 Task: Reply to email with the signature Christian Kelly with the subject 'Request for sponsorship' from softage.1@softage.net with the message 'Can you send me a copy of the updated project schedule?'
Action: Mouse moved to (1005, 255)
Screenshot: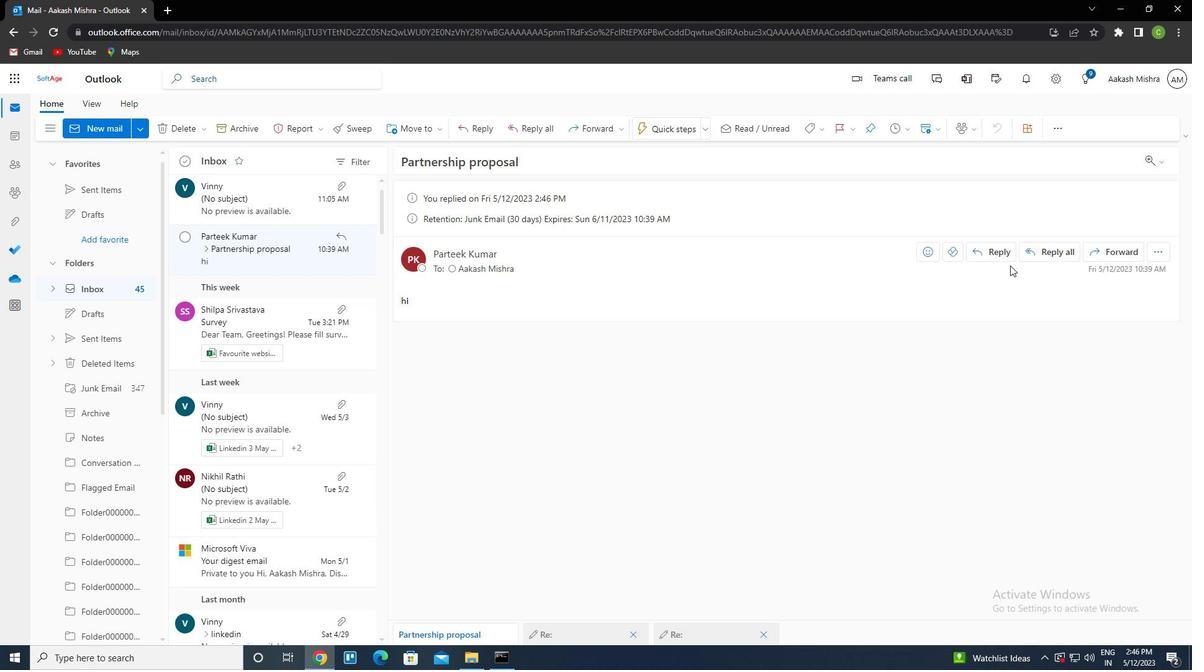
Action: Mouse pressed left at (1005, 255)
Screenshot: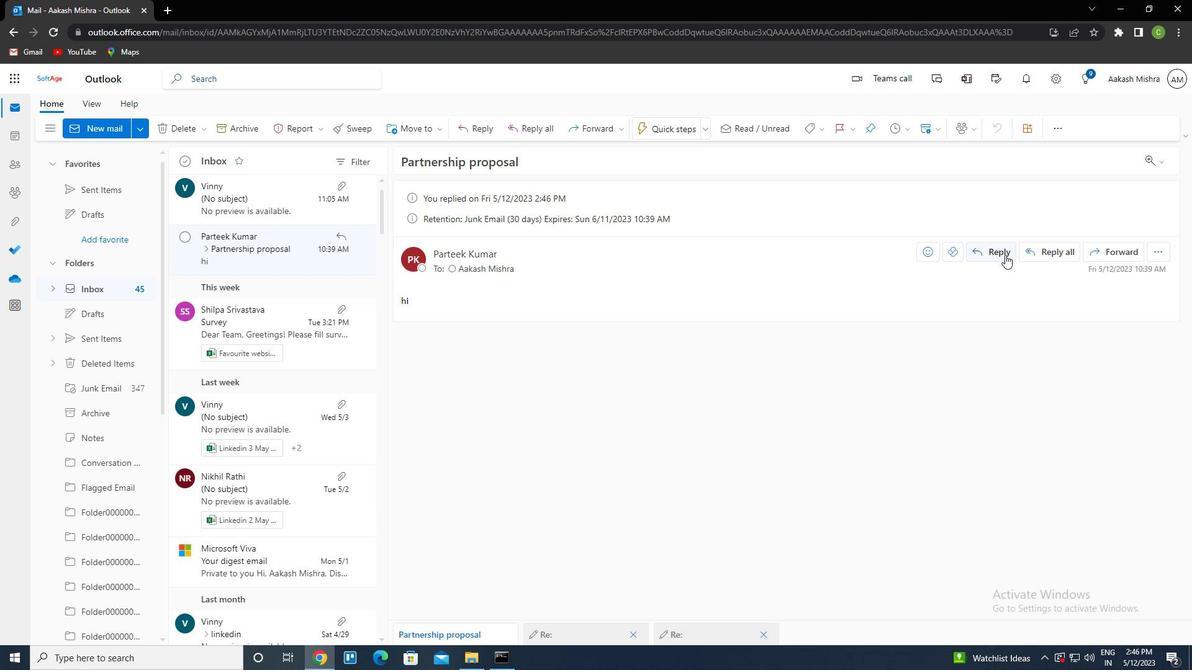 
Action: Mouse moved to (803, 132)
Screenshot: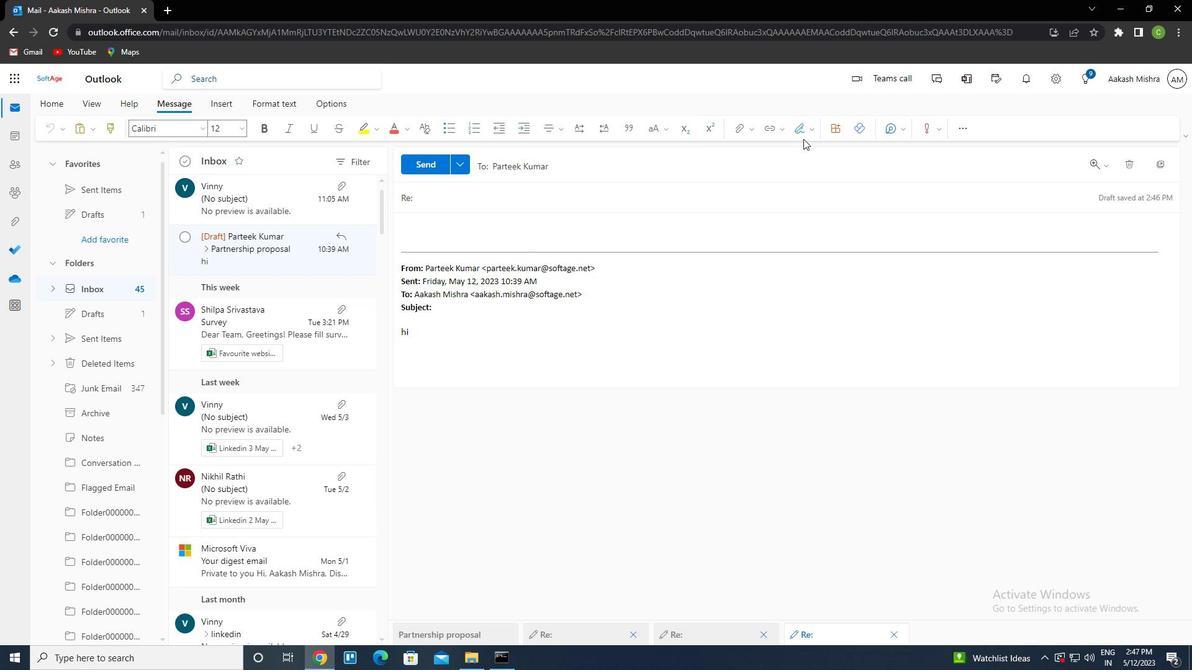 
Action: Mouse pressed left at (803, 132)
Screenshot: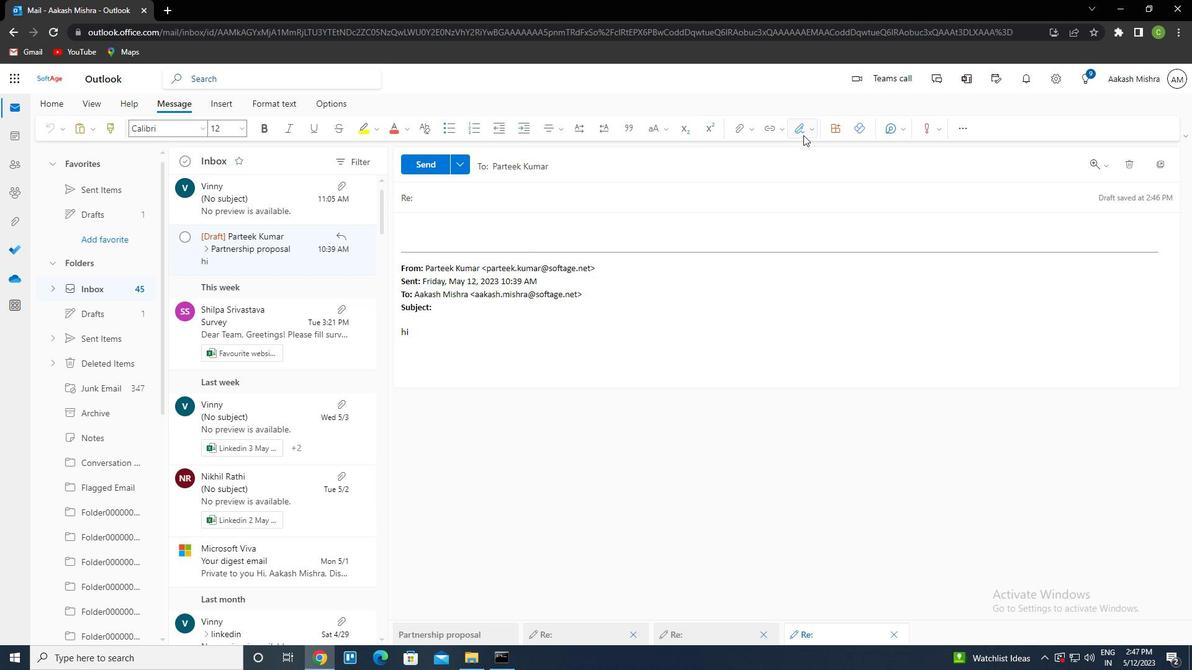 
Action: Mouse moved to (793, 179)
Screenshot: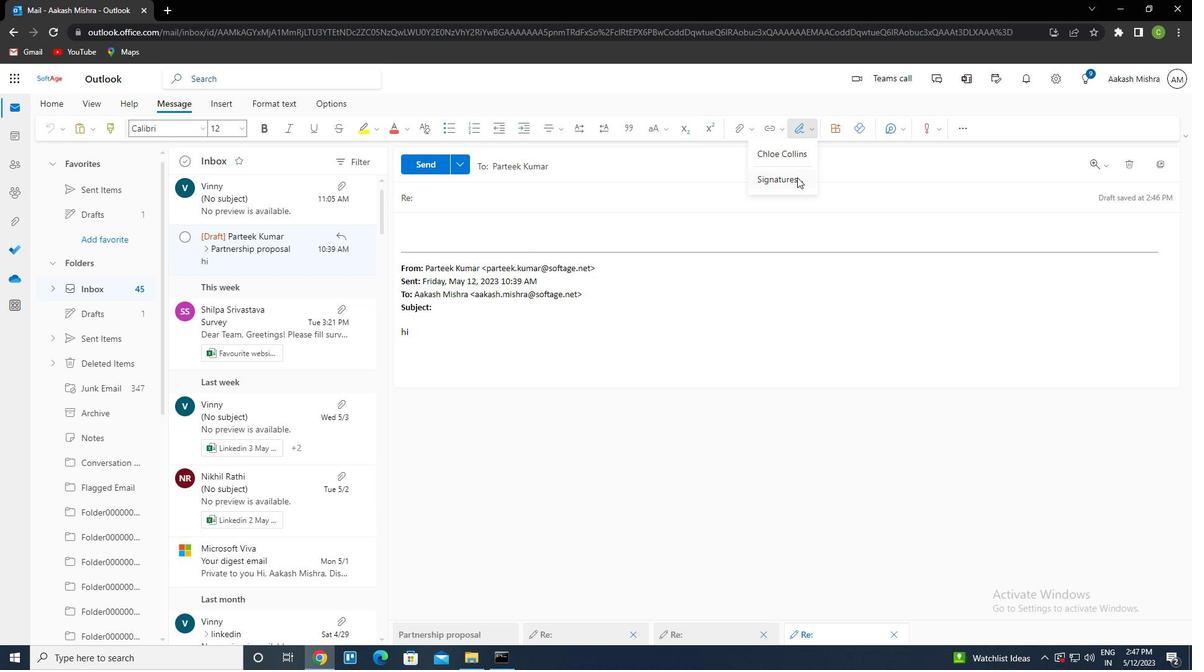 
Action: Mouse pressed left at (793, 179)
Screenshot: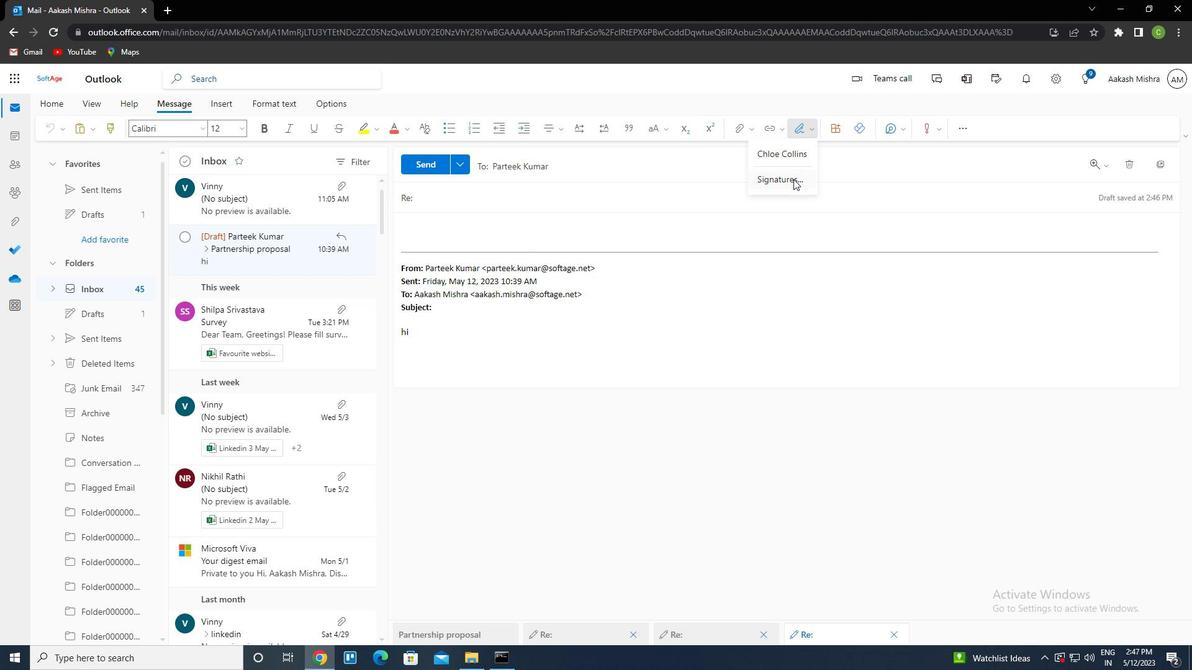 
Action: Mouse moved to (863, 232)
Screenshot: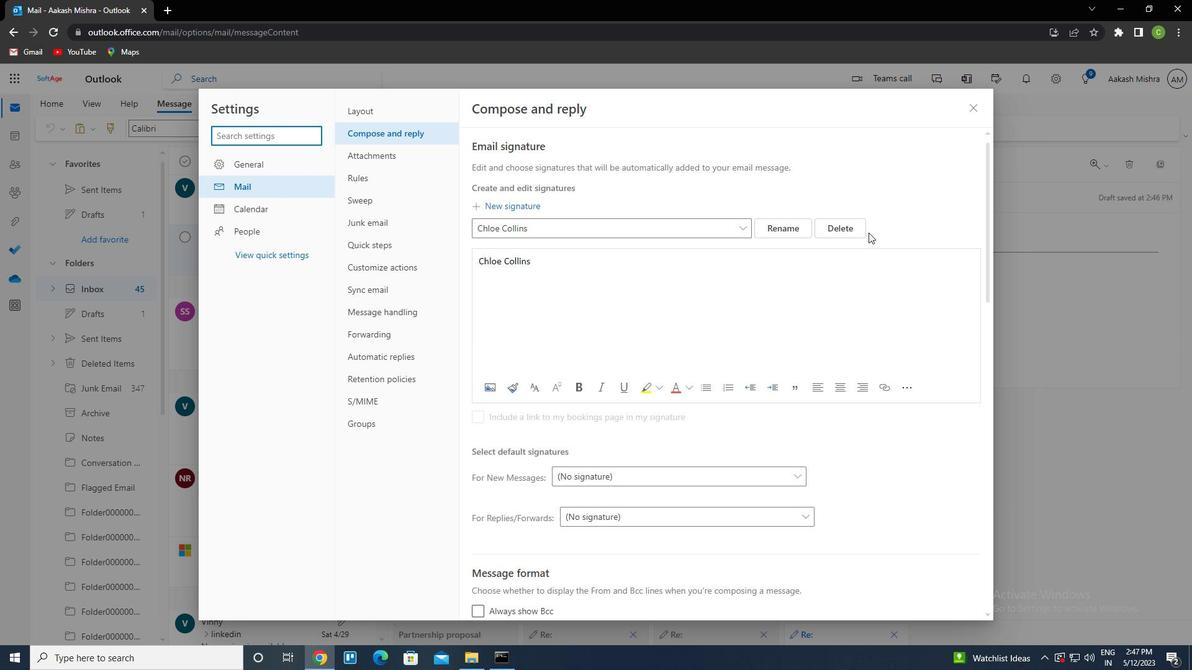 
Action: Mouse pressed left at (863, 232)
Screenshot: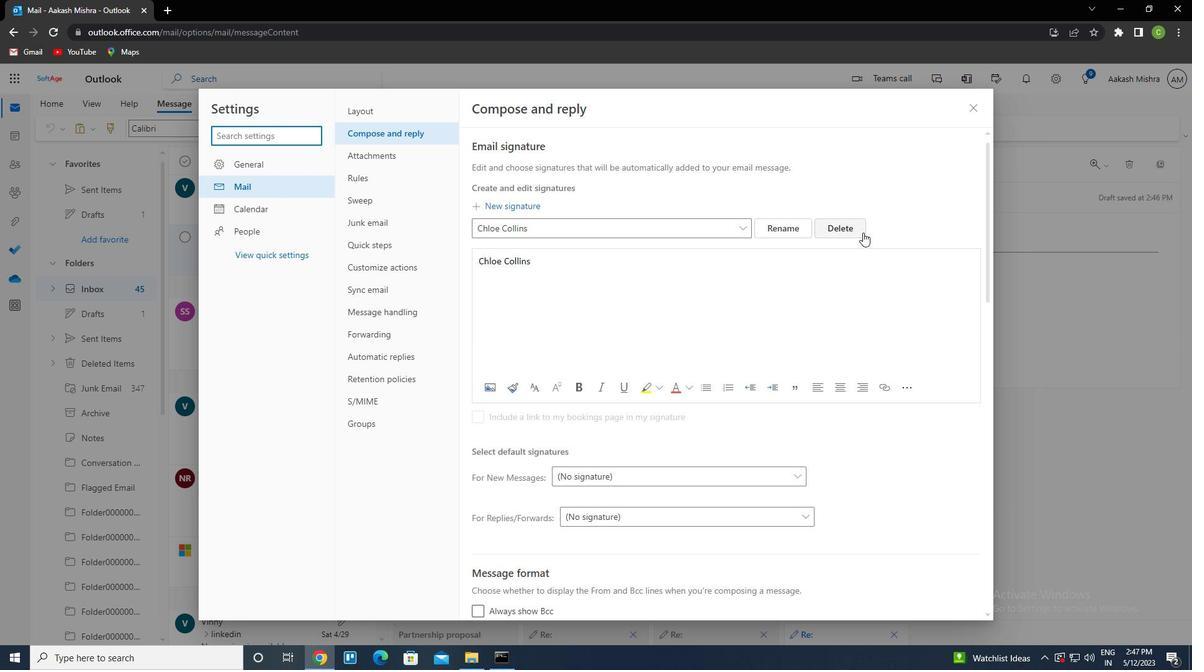 
Action: Mouse moved to (526, 232)
Screenshot: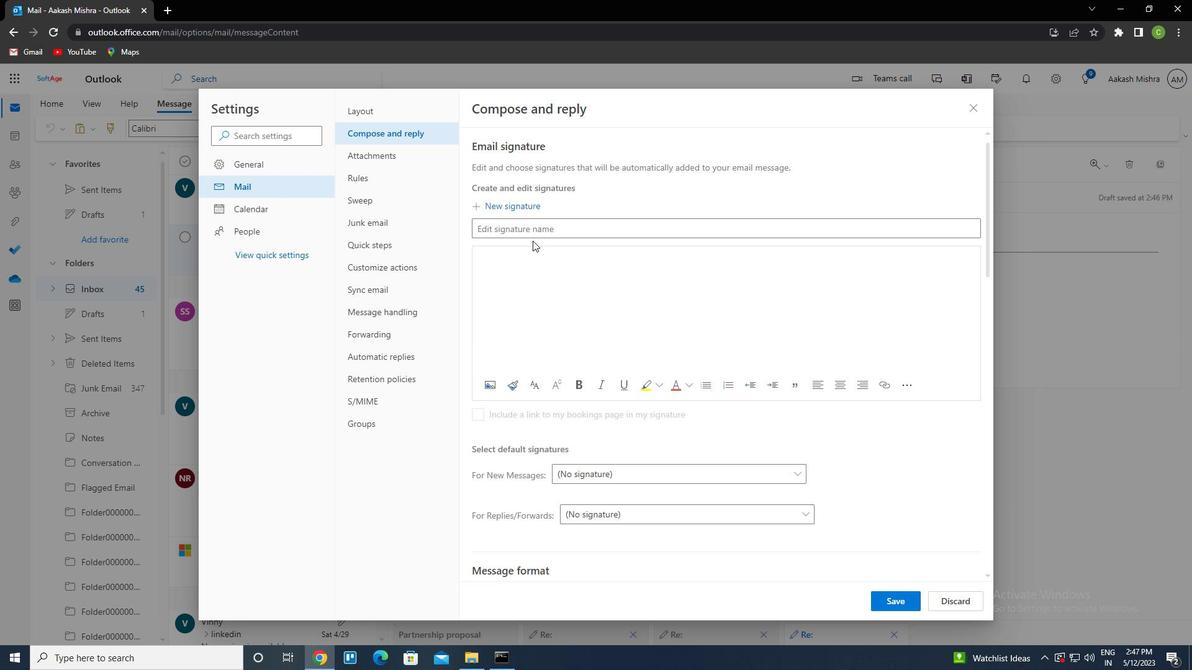 
Action: Mouse pressed left at (526, 232)
Screenshot: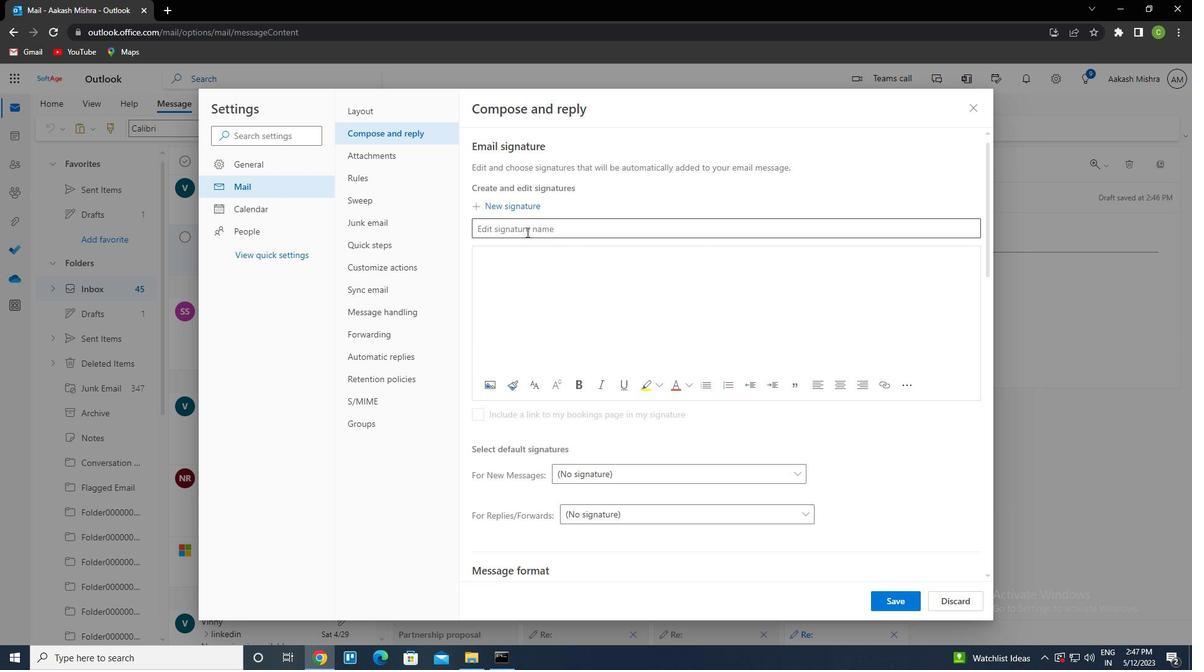 
Action: Key pressed <Key.caps_lock>c<Key.caps_lock>hristian<Key.space><Key.caps_lock>k<Key.caps_lock>elly<Key.tab><Key.caps_lock>c<Key.caps_lock>hristian<Key.space><Key.caps_lock>k<Key.caps_lock>elly
Screenshot: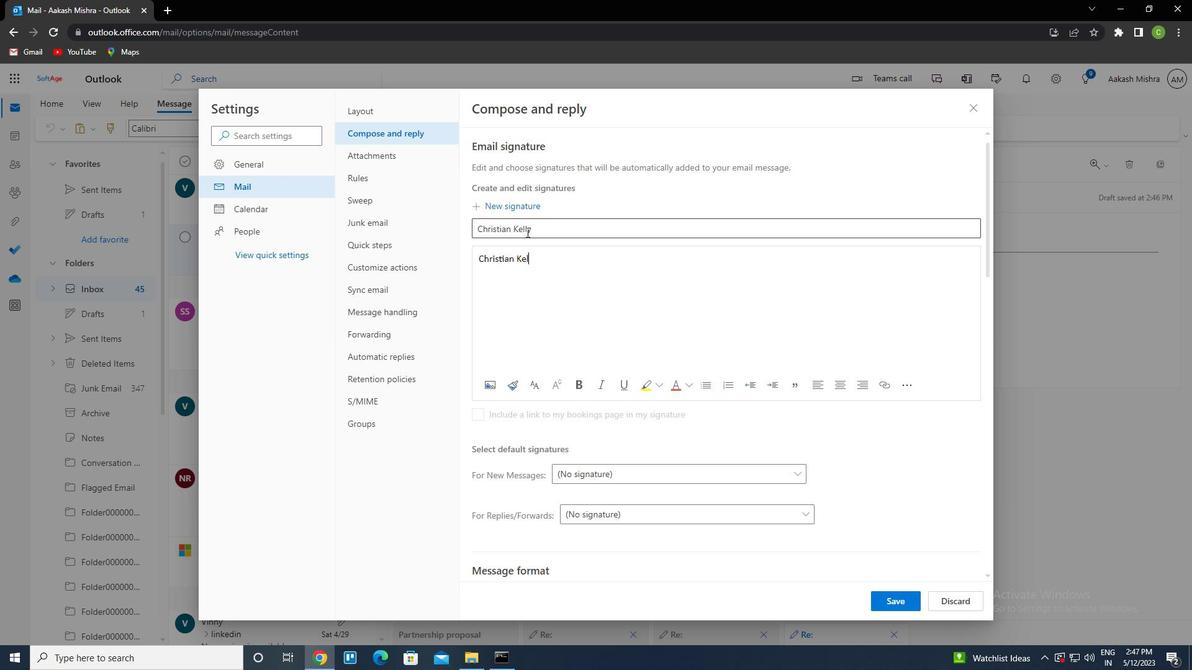
Action: Mouse moved to (894, 604)
Screenshot: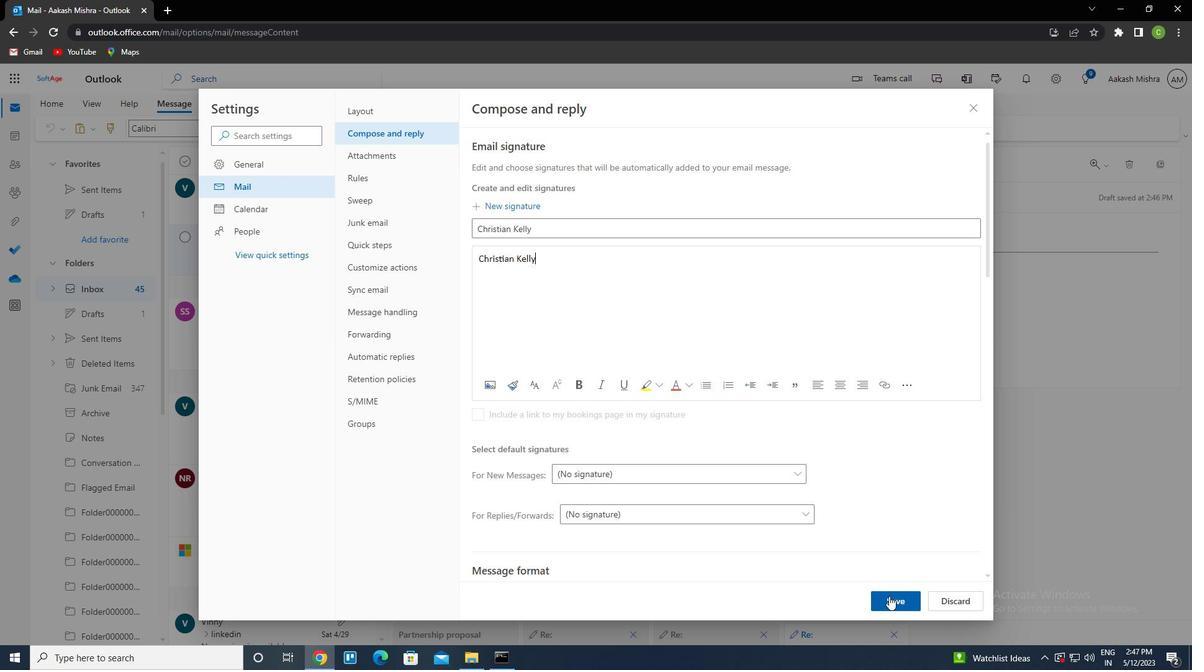 
Action: Mouse pressed left at (894, 604)
Screenshot: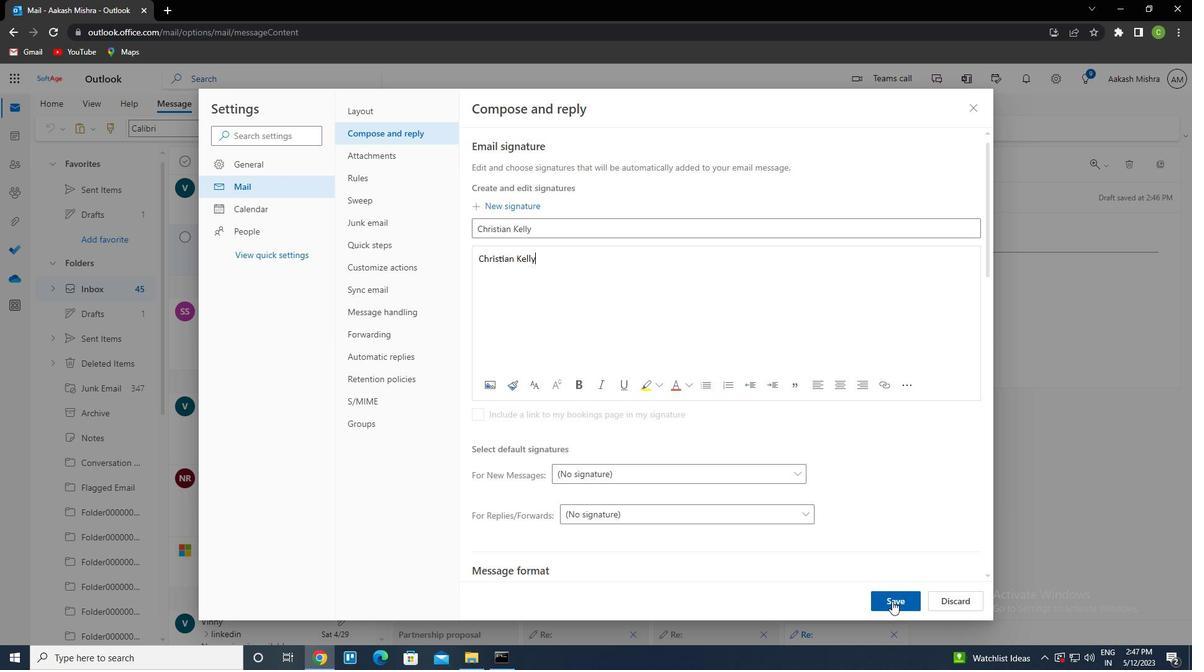 
Action: Mouse moved to (980, 104)
Screenshot: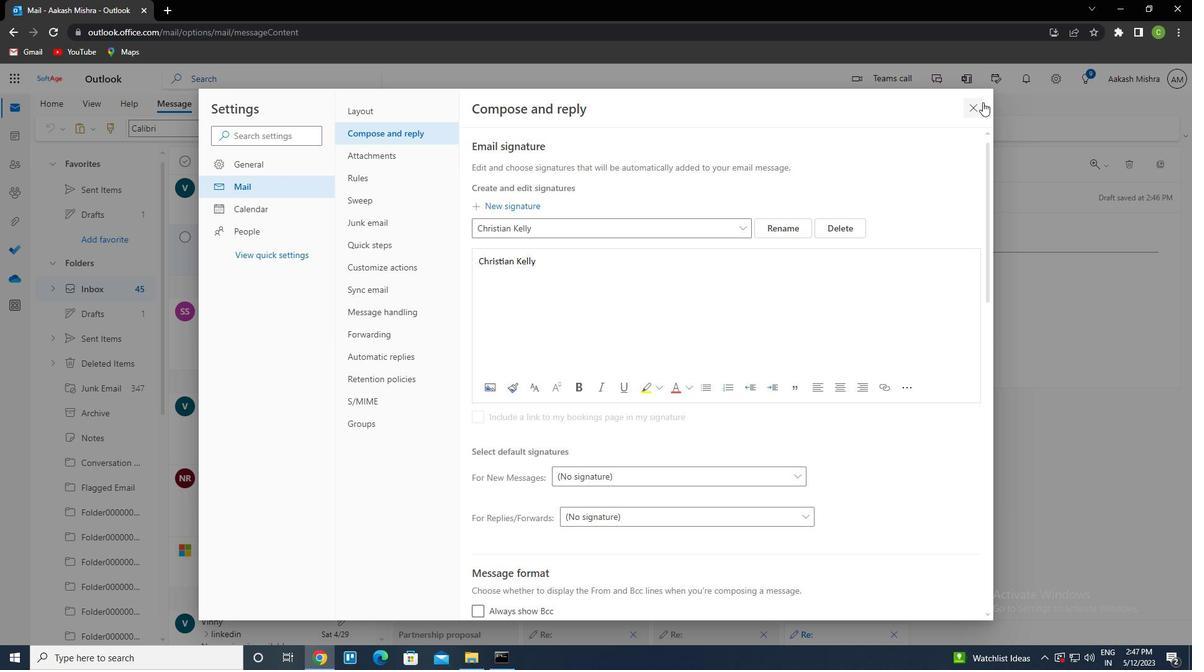 
Action: Mouse pressed left at (980, 104)
Screenshot: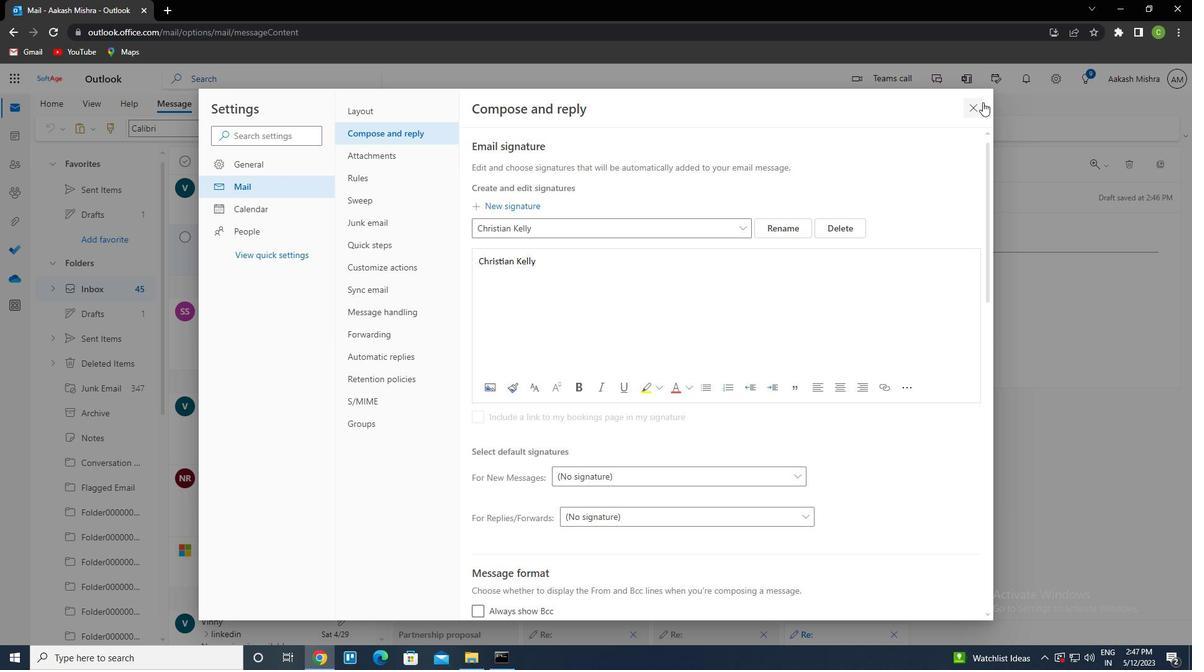 
Action: Mouse moved to (445, 201)
Screenshot: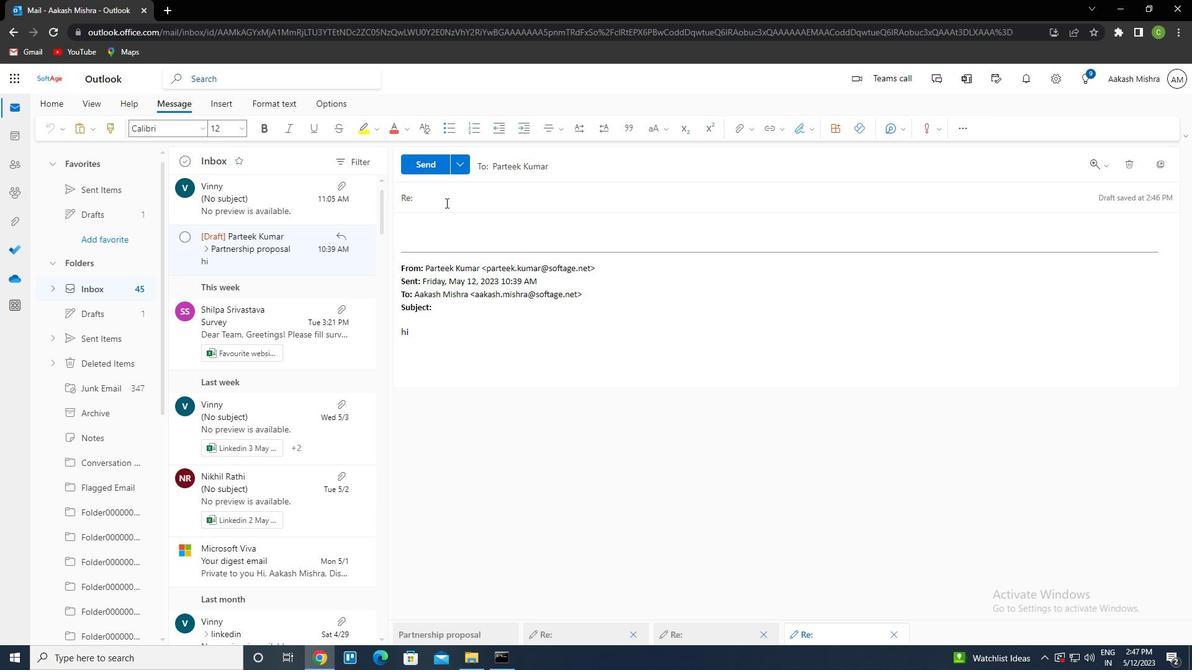 
Action: Mouse pressed left at (445, 201)
Screenshot: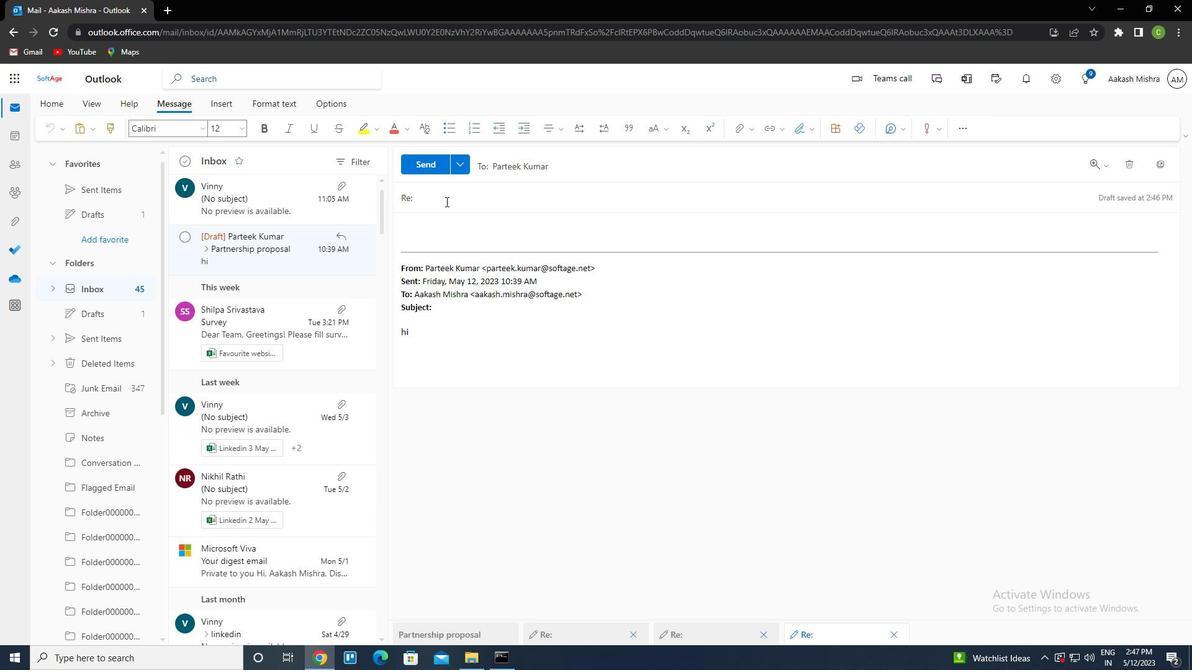 
Action: Key pressed <Key.shift><Key.caps_lock>R<Key.caps_lock>EQUEST<Key.space>FOR<Key.space>SPONSORSHIP<Key.tab><Key.caps_lock>C<Key.caps_lock>AN<Key.space>YOU<Key.space>SEND<Key.space>ME<Key.space>A<Key.space>COPY<Key.space>OF<Key.space>THE<Key.space>UPDATED<Key.space>PROJECT<Key.space>SCHEDULE
Screenshot: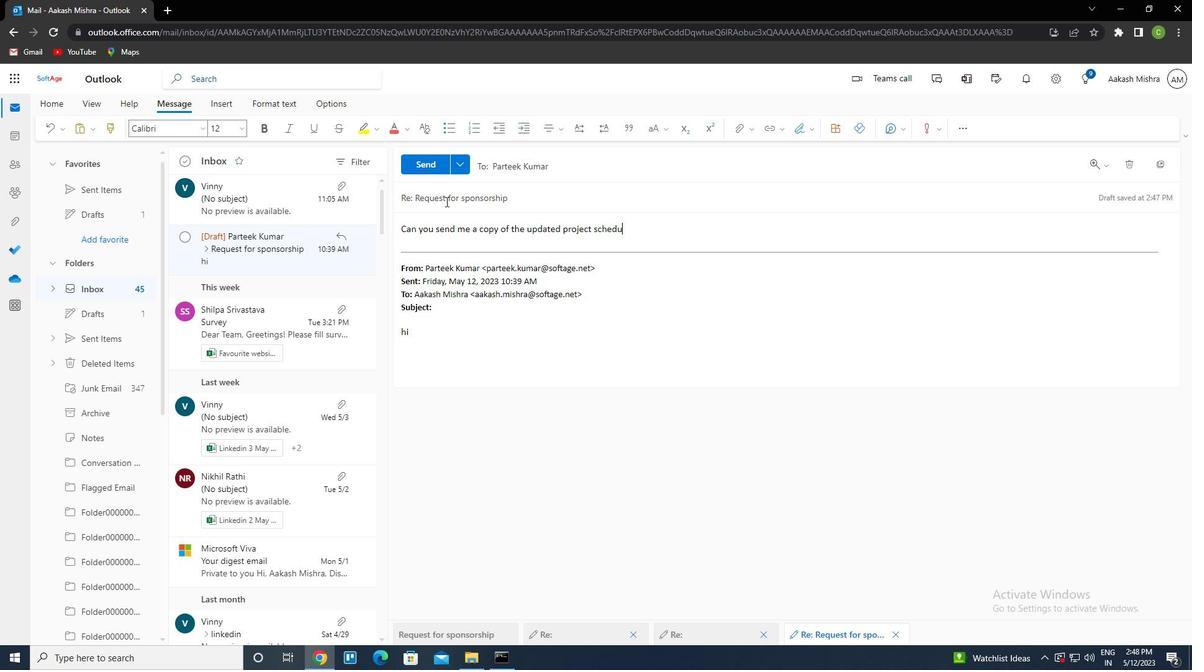 
Action: Mouse moved to (427, 163)
Screenshot: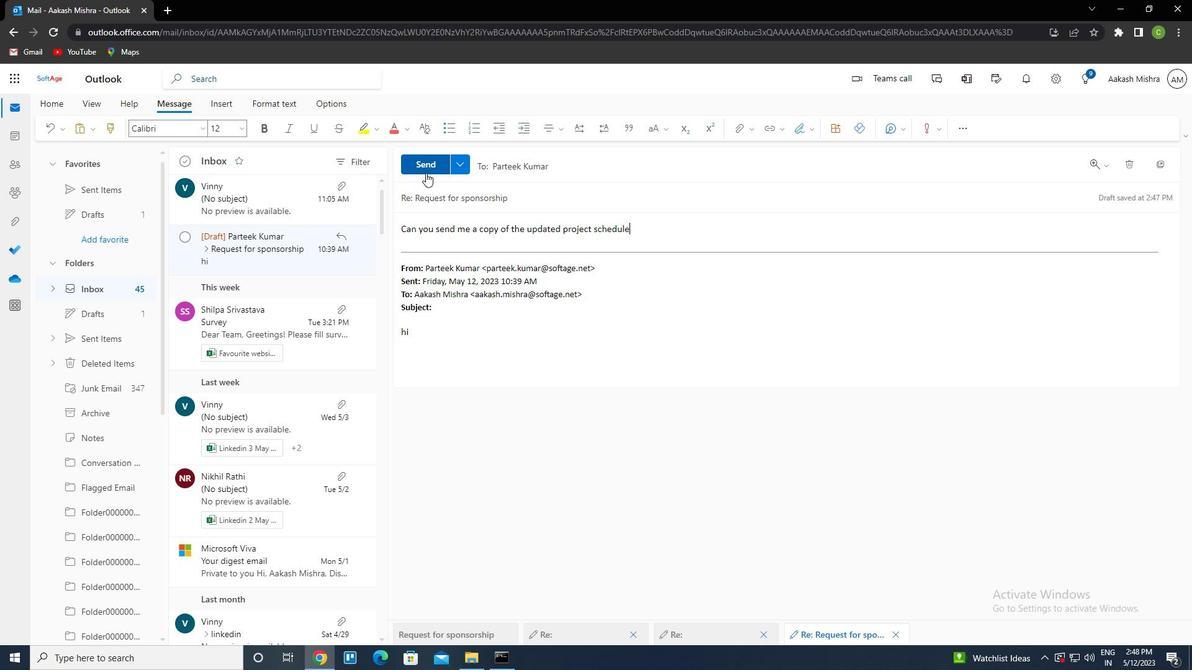 
Action: Mouse pressed left at (427, 163)
Screenshot: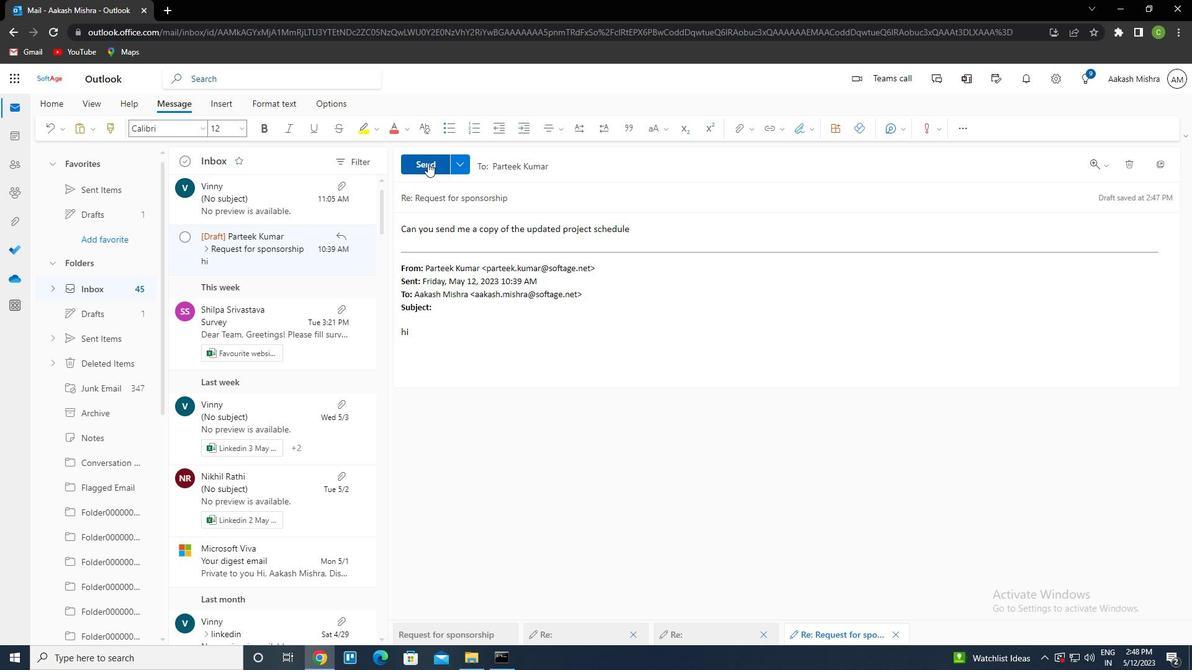 
Action: Mouse moved to (514, 549)
Screenshot: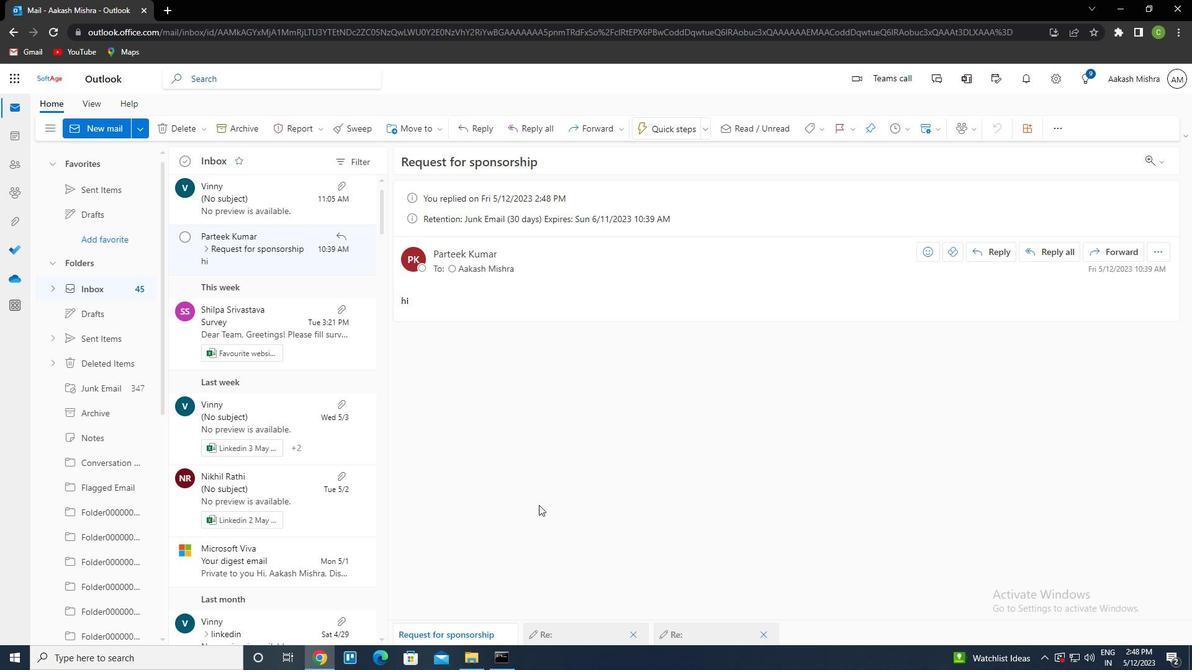 
